 Task: Add a column "Ticket form".
Action: Mouse moved to (317, 408)
Screenshot: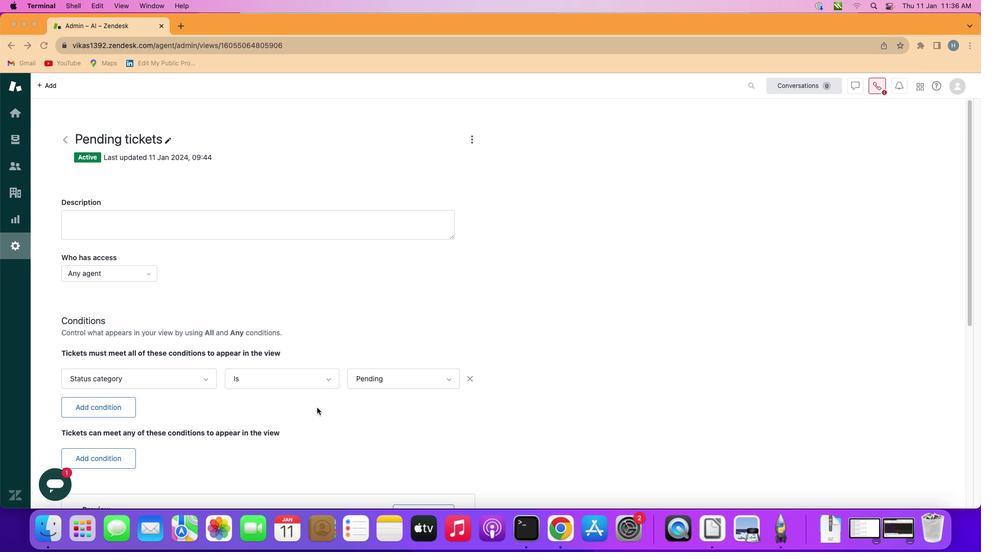 
Action: Mouse pressed left at (317, 408)
Screenshot: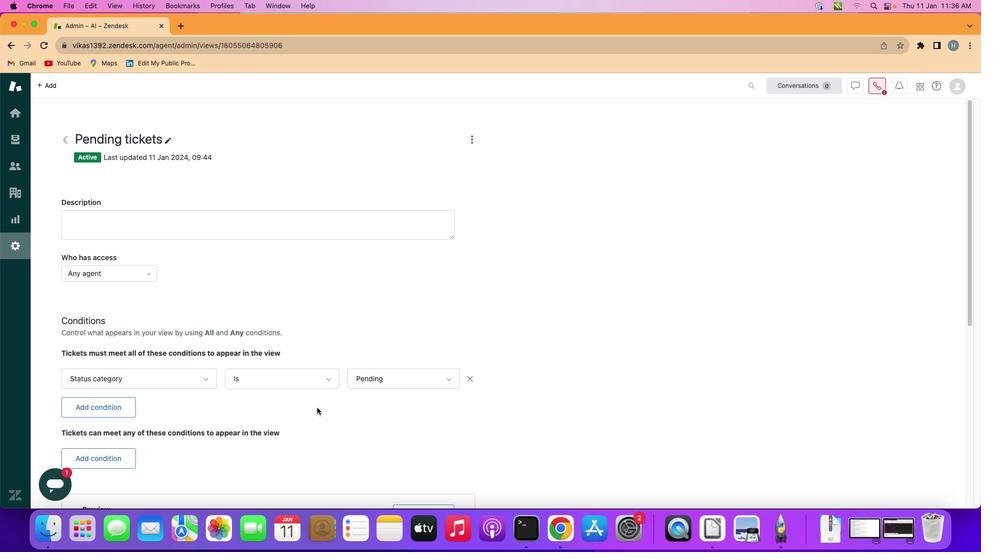 
Action: Mouse moved to (318, 408)
Screenshot: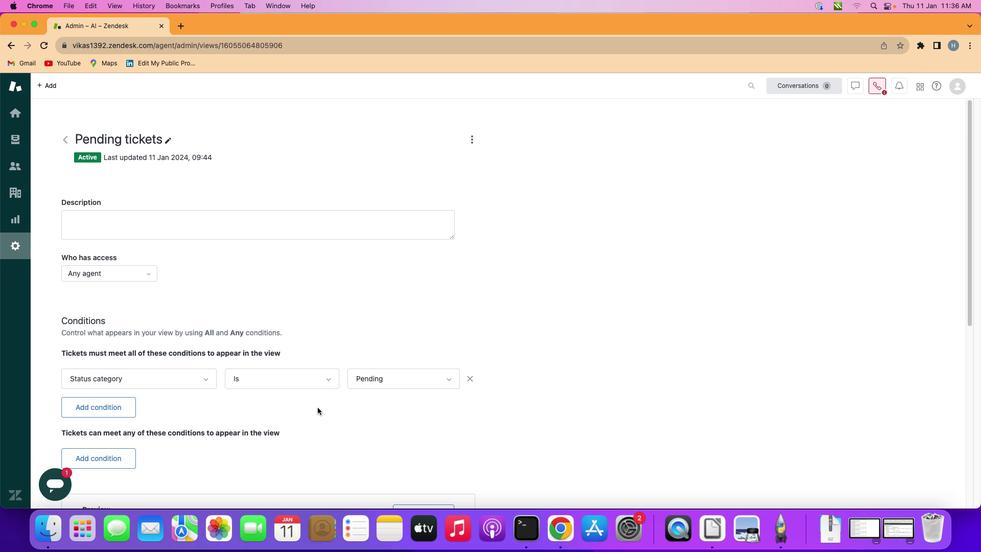 
Action: Mouse scrolled (318, 408) with delta (0, 0)
Screenshot: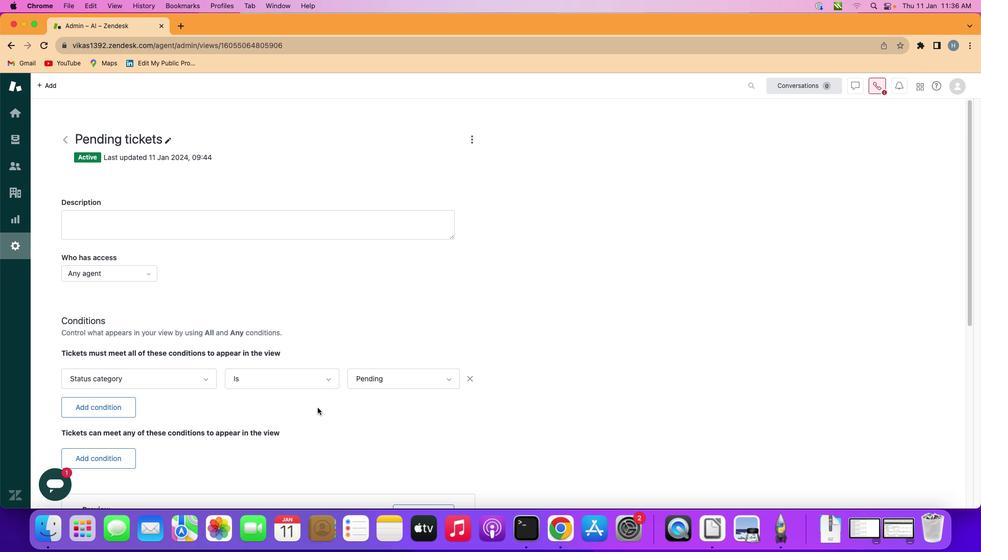 
Action: Mouse scrolled (318, 408) with delta (0, 0)
Screenshot: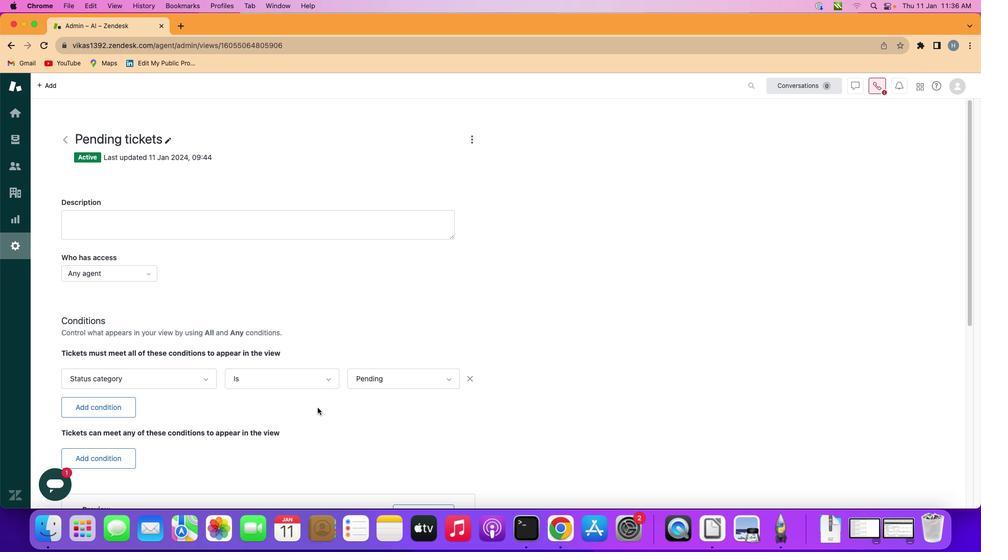 
Action: Mouse scrolled (318, 408) with delta (0, -1)
Screenshot: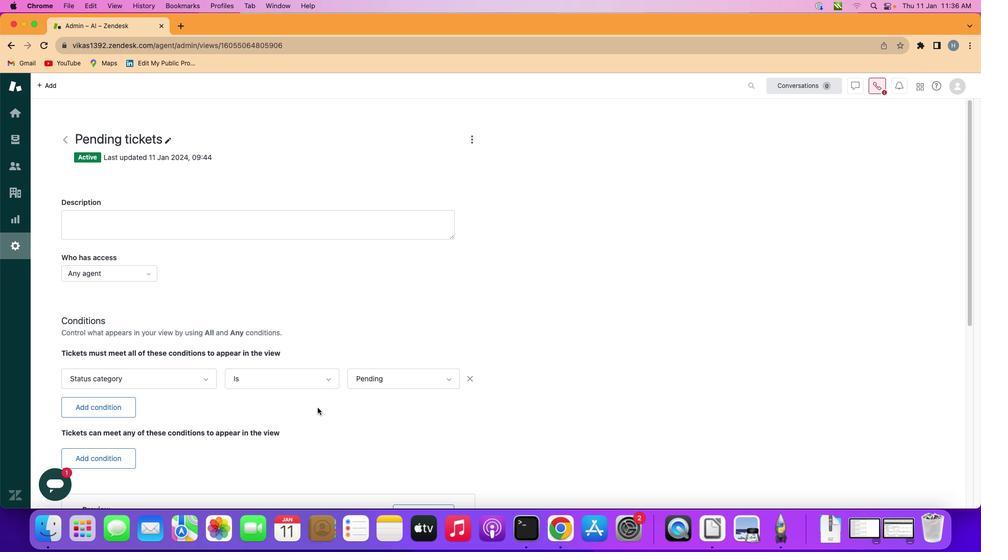 
Action: Mouse scrolled (318, 408) with delta (0, -2)
Screenshot: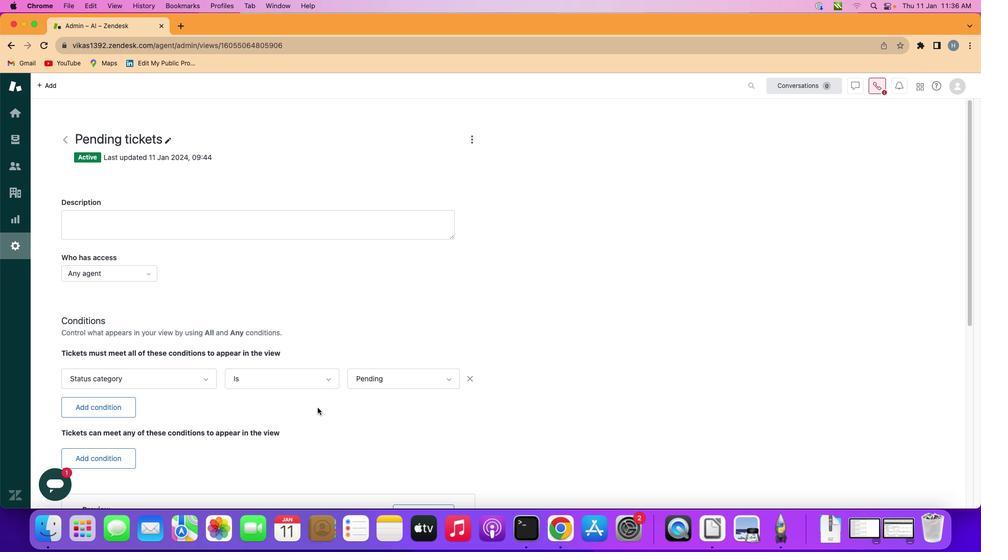 
Action: Mouse scrolled (318, 408) with delta (0, -2)
Screenshot: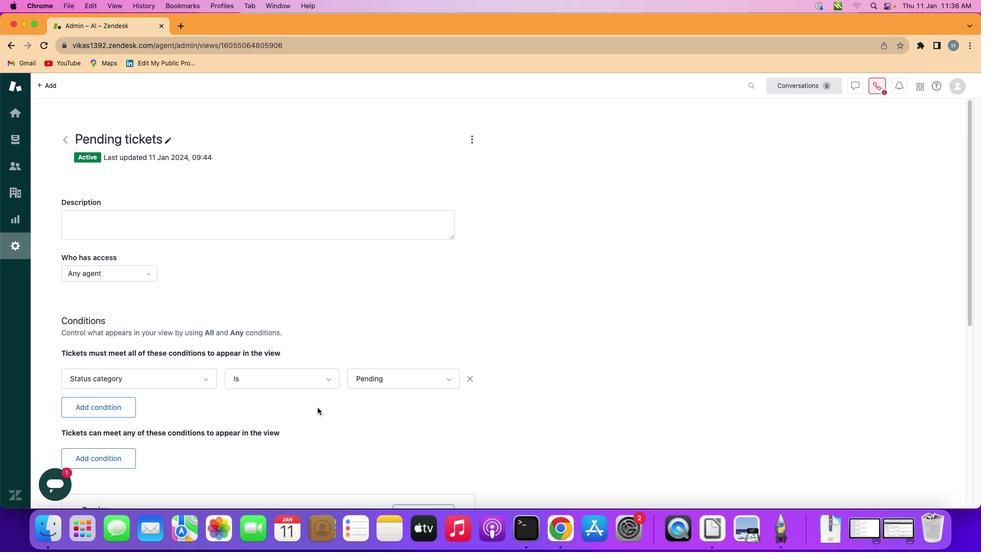 
Action: Mouse scrolled (318, 408) with delta (0, 0)
Screenshot: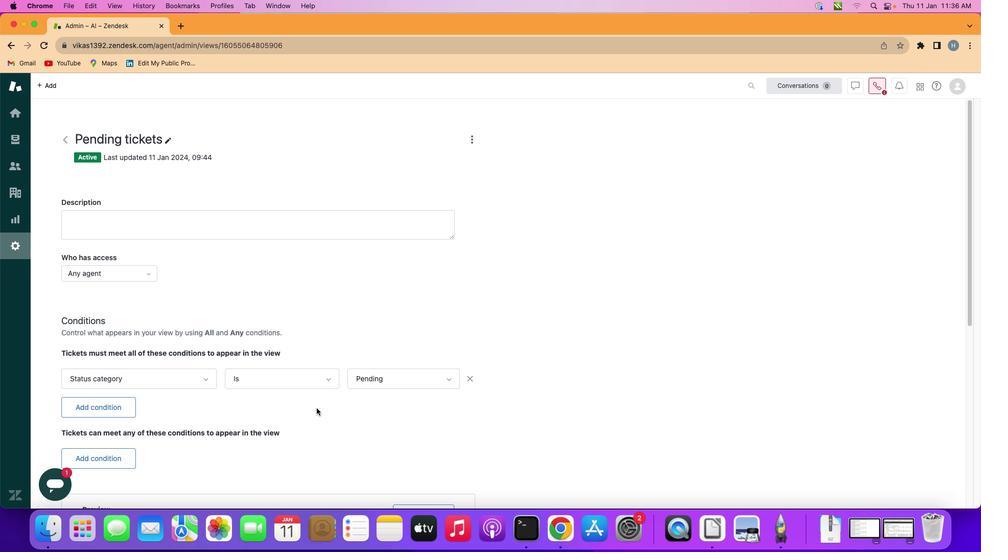 
Action: Mouse moved to (317, 408)
Screenshot: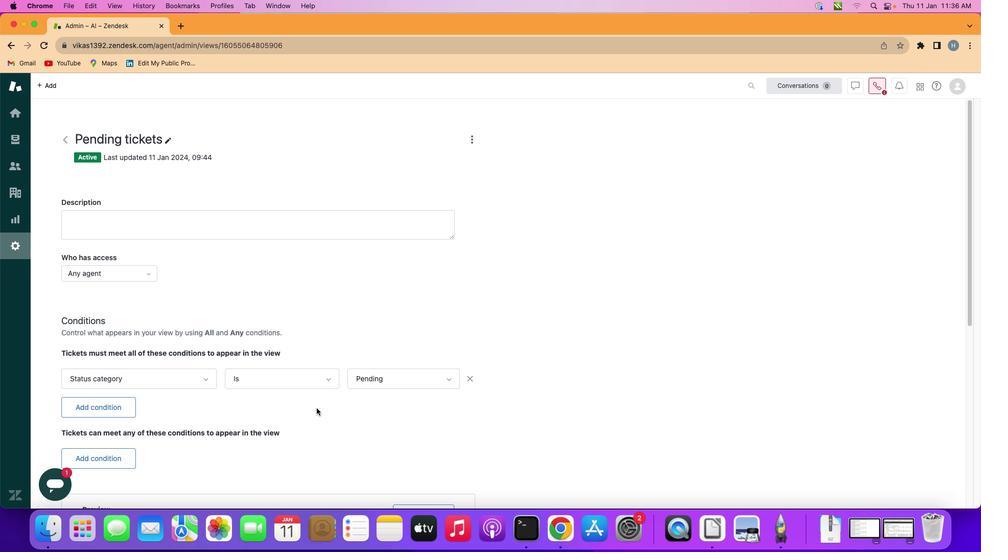 
Action: Mouse scrolled (317, 408) with delta (0, 0)
Screenshot: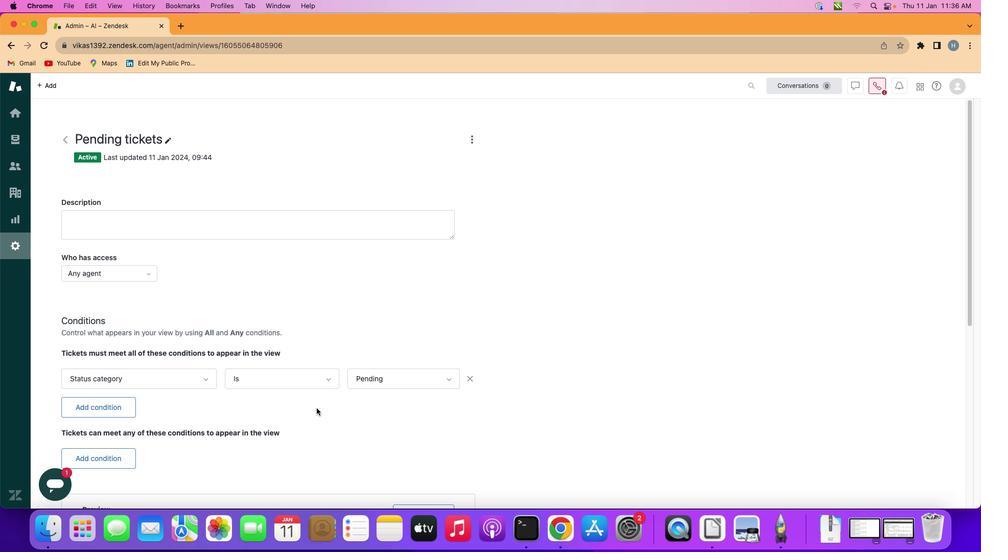 
Action: Mouse scrolled (317, 408) with delta (0, 0)
Screenshot: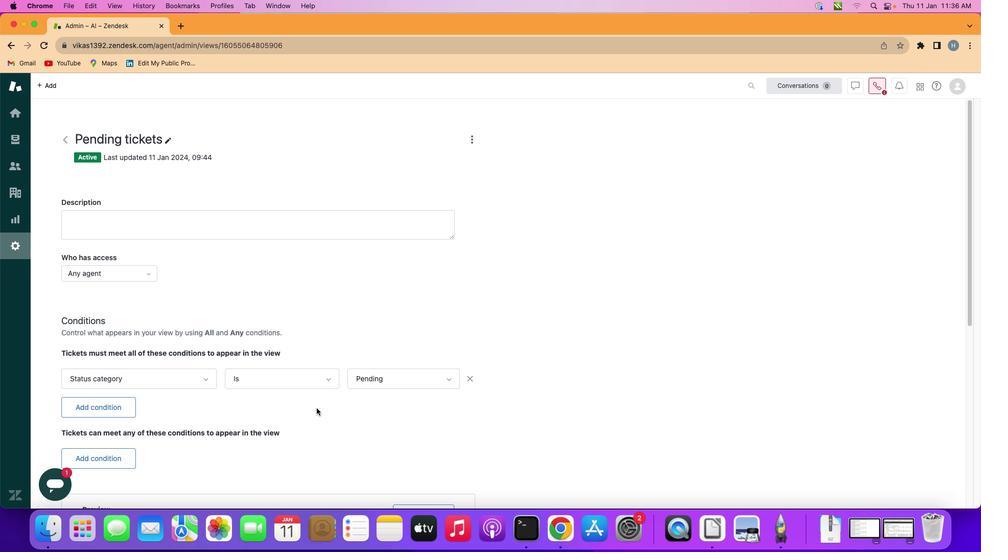 
Action: Mouse scrolled (317, 408) with delta (0, -1)
Screenshot: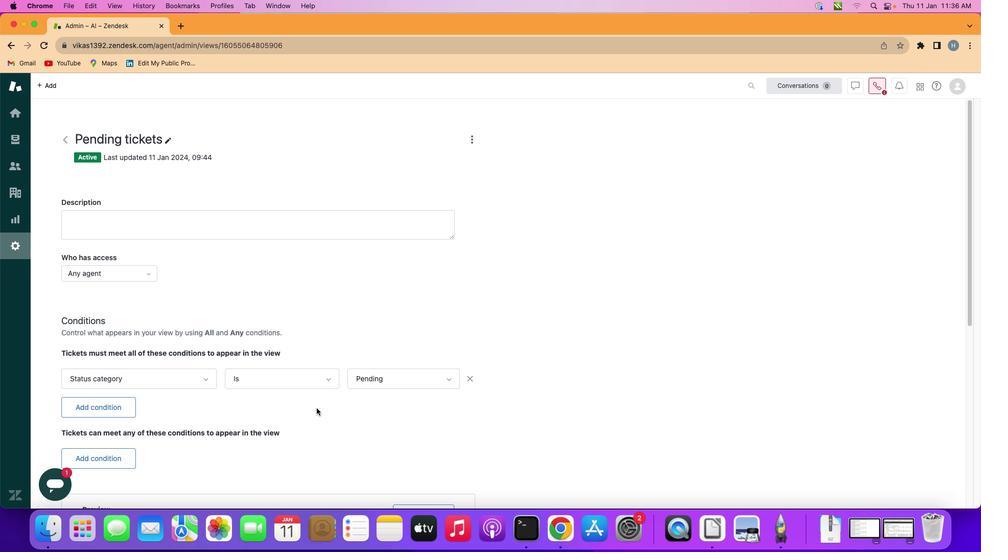 
Action: Mouse moved to (325, 418)
Screenshot: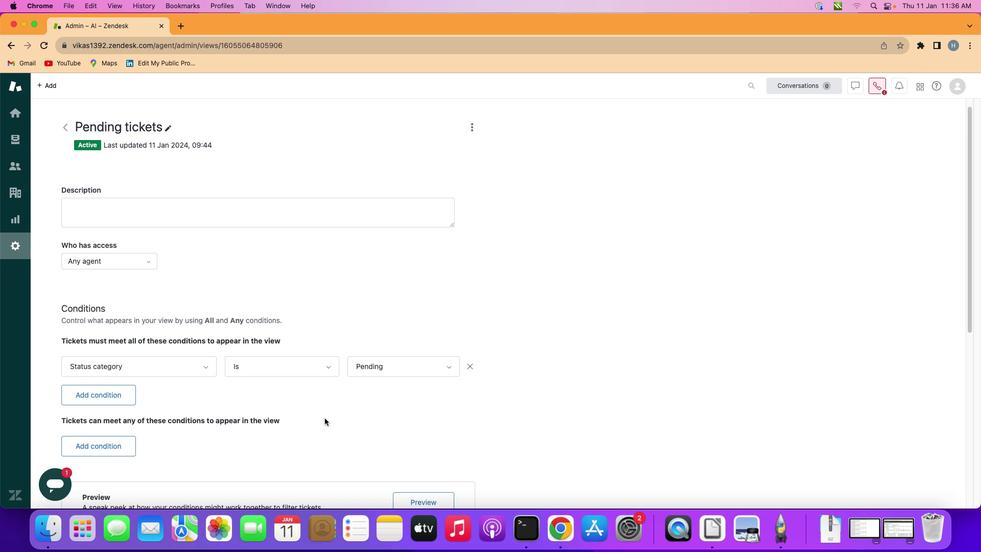 
Action: Mouse scrolled (325, 418) with delta (0, 0)
Screenshot: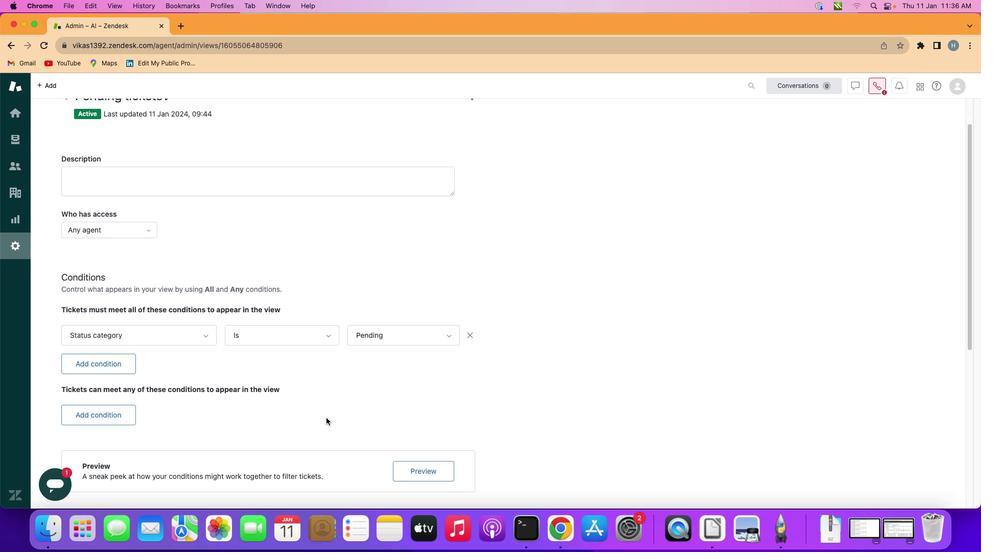 
Action: Mouse scrolled (325, 418) with delta (0, 0)
Screenshot: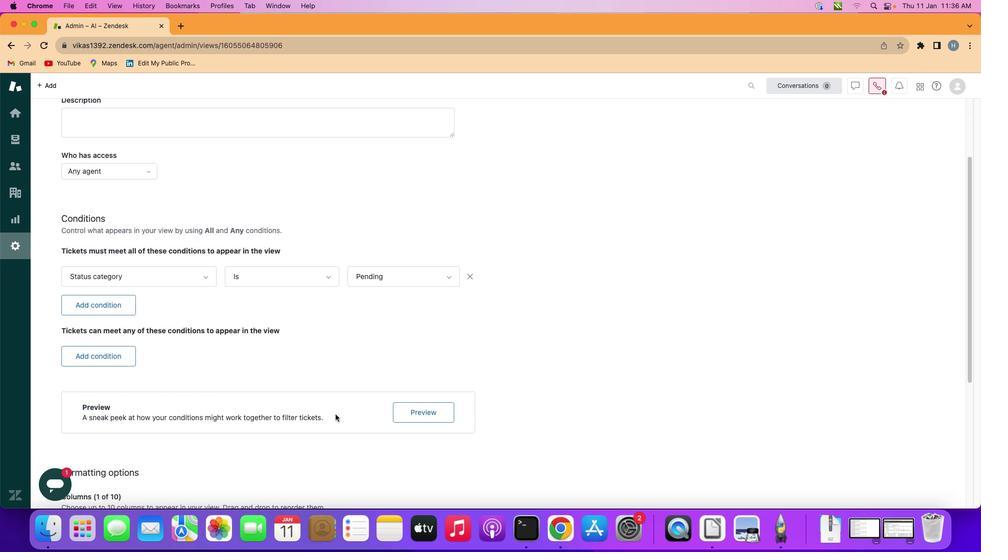 
Action: Mouse scrolled (325, 418) with delta (0, 1)
Screenshot: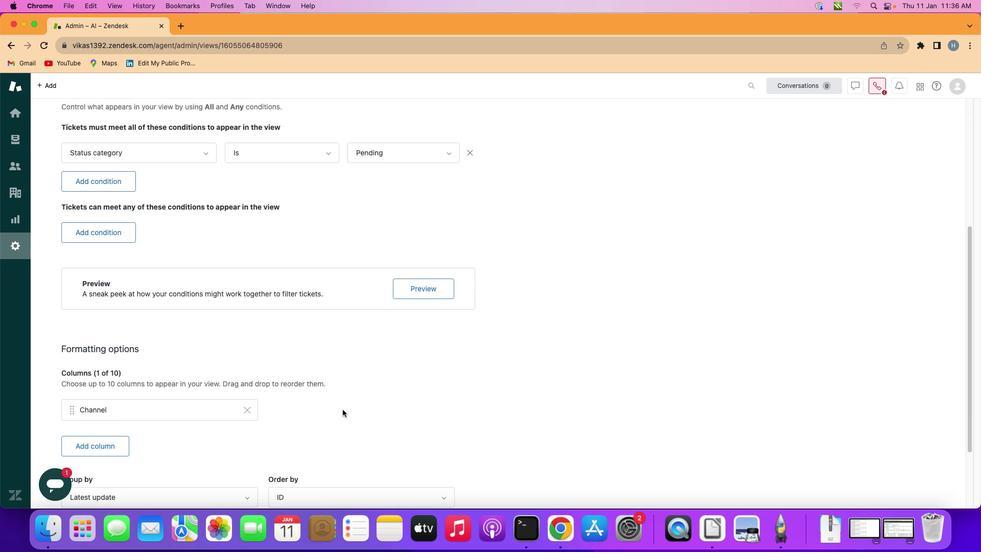 
Action: Mouse scrolled (325, 418) with delta (0, -1)
Screenshot: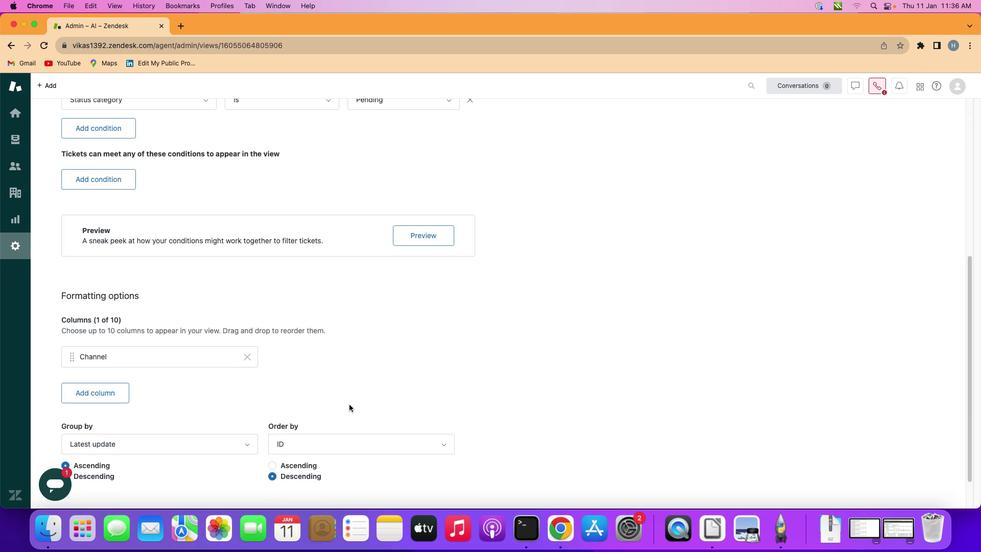 
Action: Mouse scrolled (325, 418) with delta (0, -1)
Screenshot: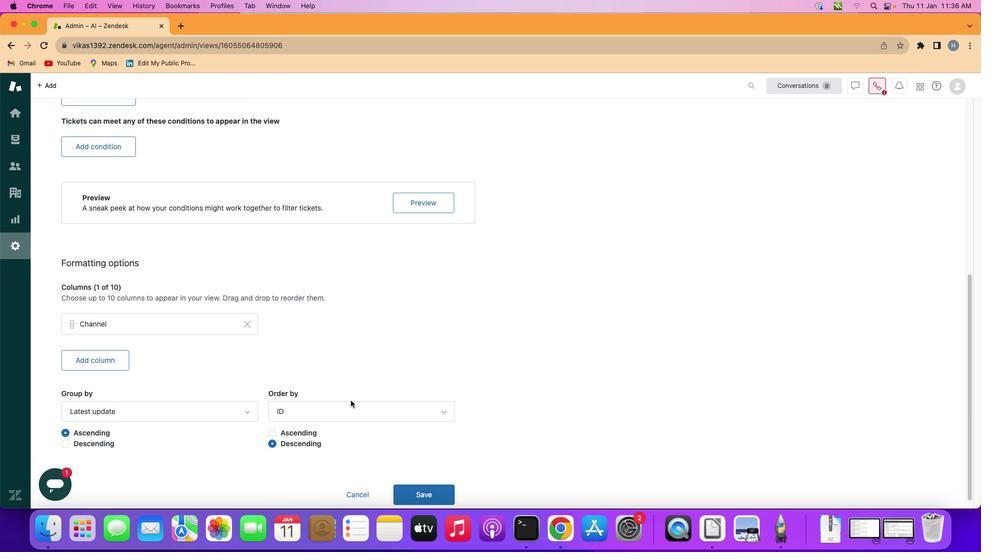 
Action: Mouse scrolled (325, 418) with delta (0, -2)
Screenshot: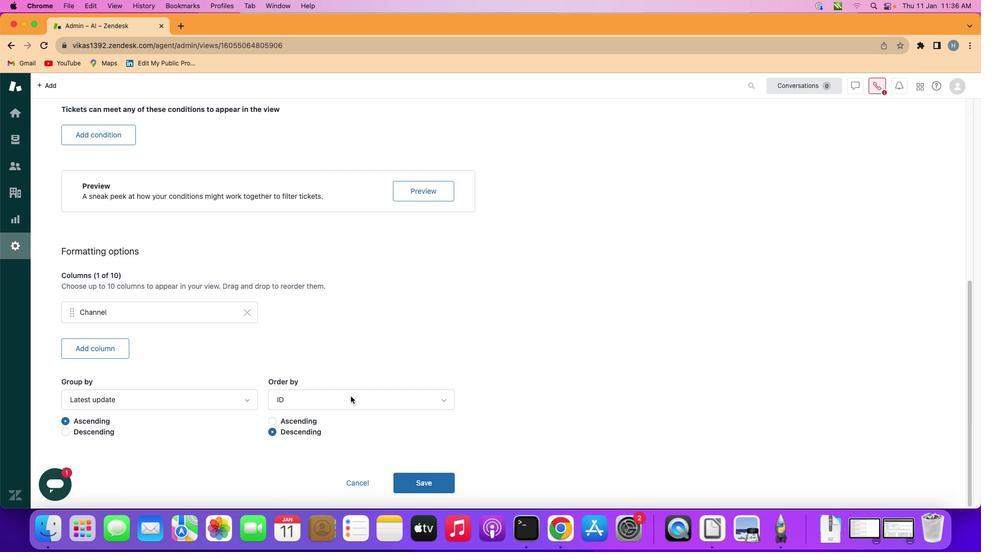 
Action: Mouse moved to (339, 412)
Screenshot: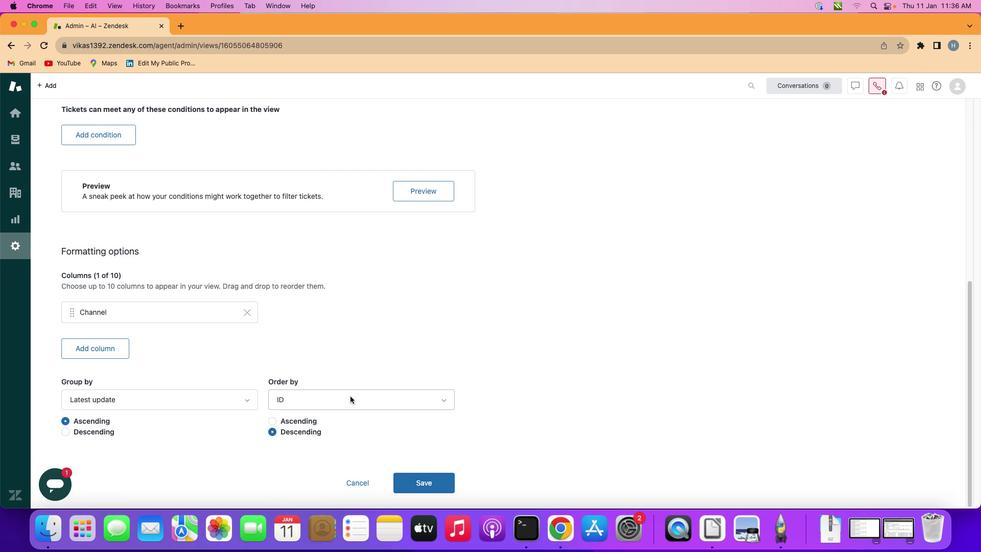 
Action: Mouse scrolled (339, 412) with delta (0, -2)
Screenshot: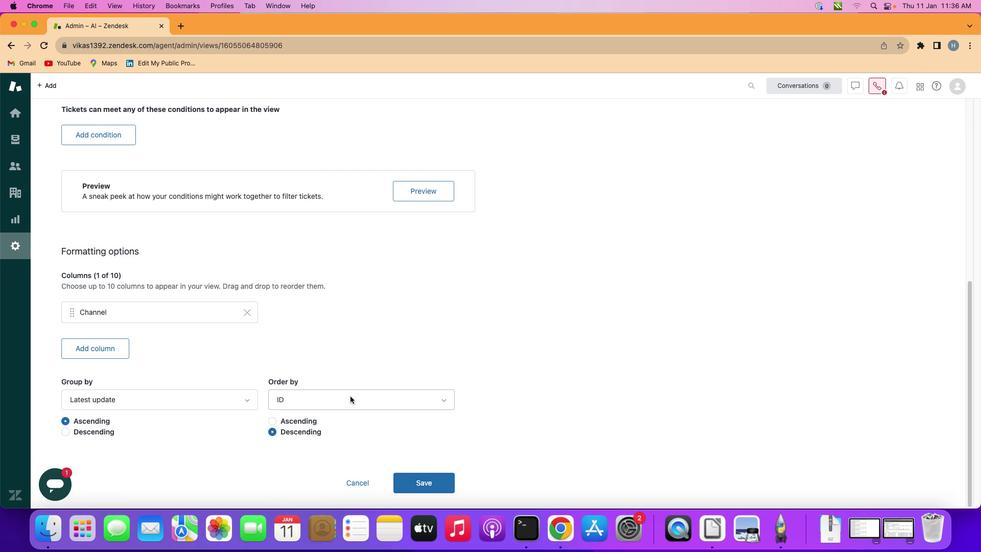 
Action: Mouse moved to (350, 396)
Screenshot: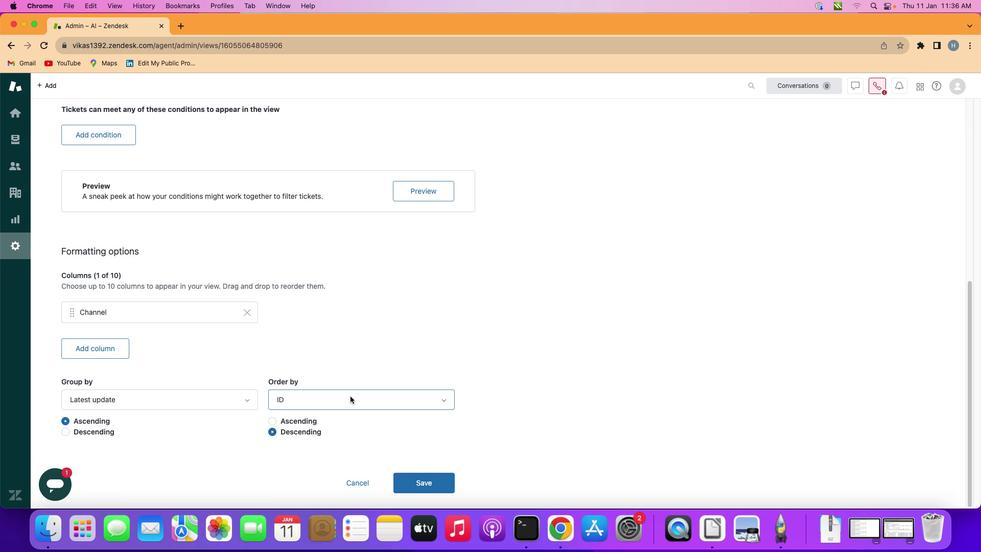 
Action: Mouse scrolled (350, 396) with delta (0, 0)
Screenshot: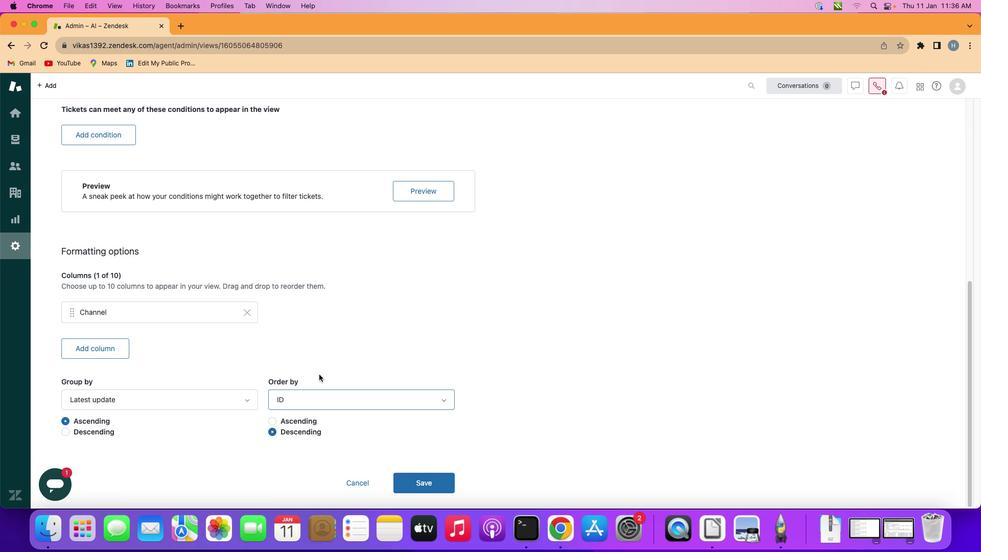 
Action: Mouse scrolled (350, 396) with delta (0, 0)
Screenshot: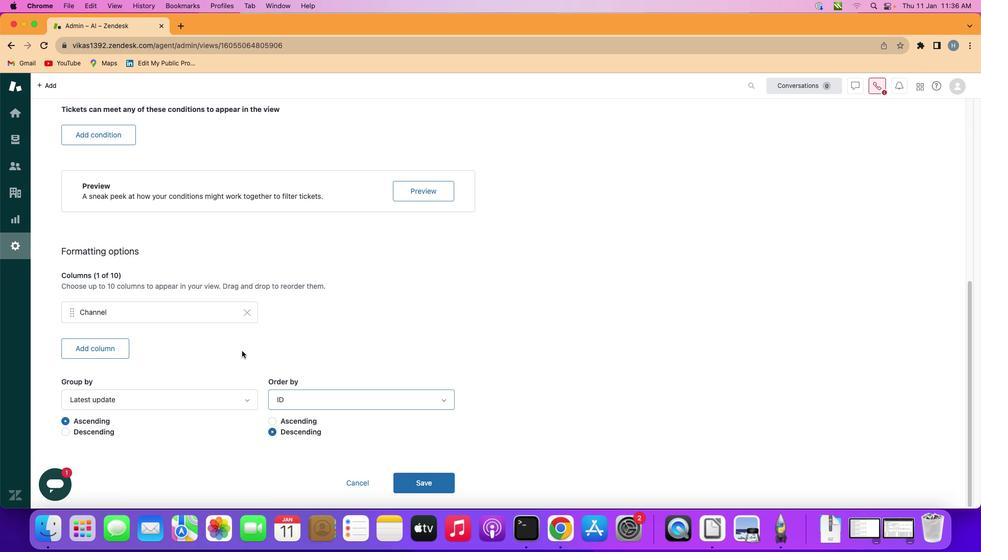 
Action: Mouse scrolled (350, 396) with delta (0, -1)
Screenshot: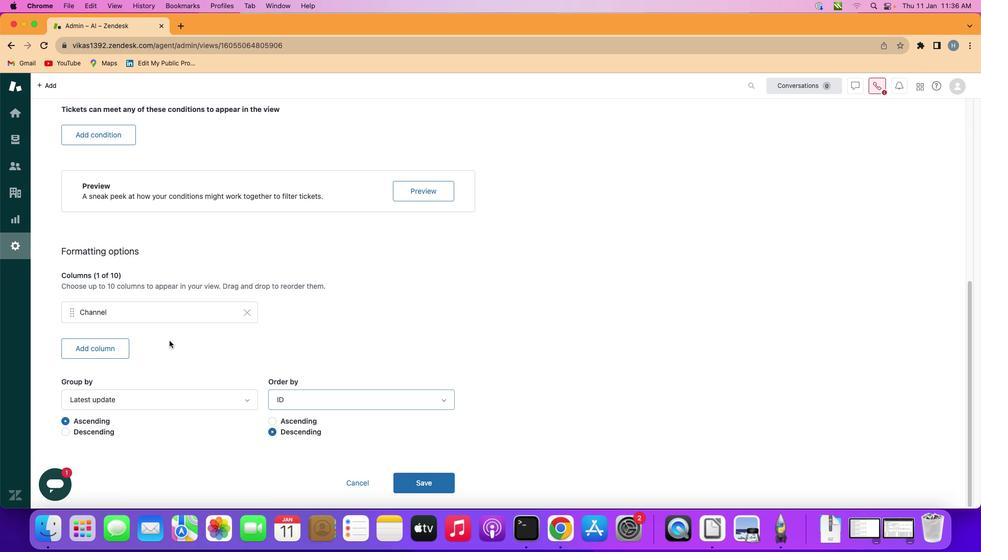 
Action: Mouse moved to (118, 351)
Screenshot: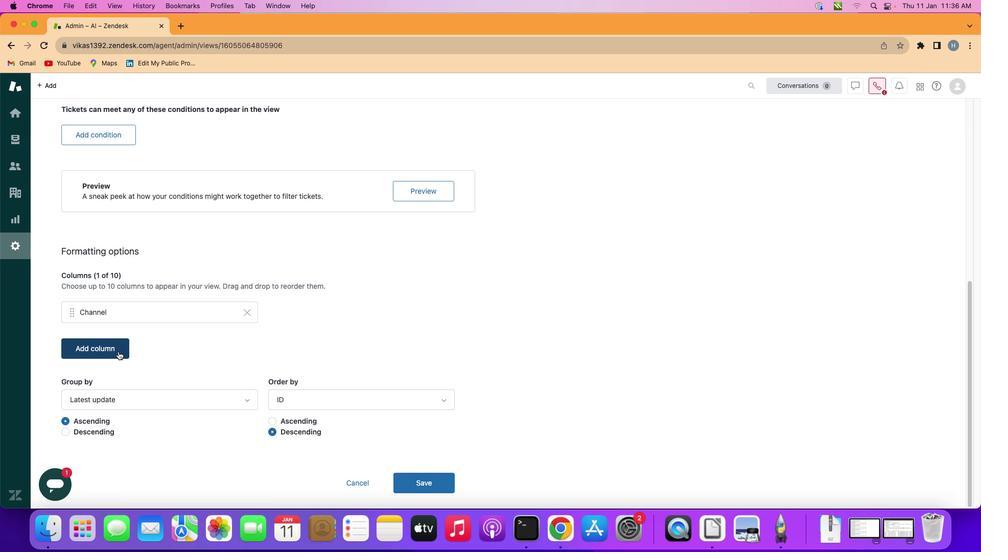 
Action: Mouse pressed left at (118, 351)
Screenshot: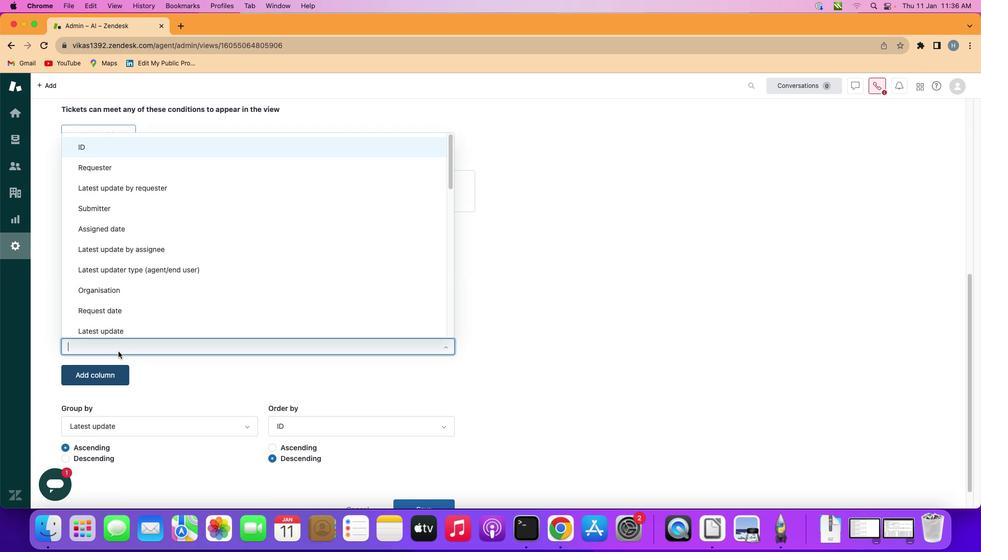 
Action: Mouse moved to (178, 258)
Screenshot: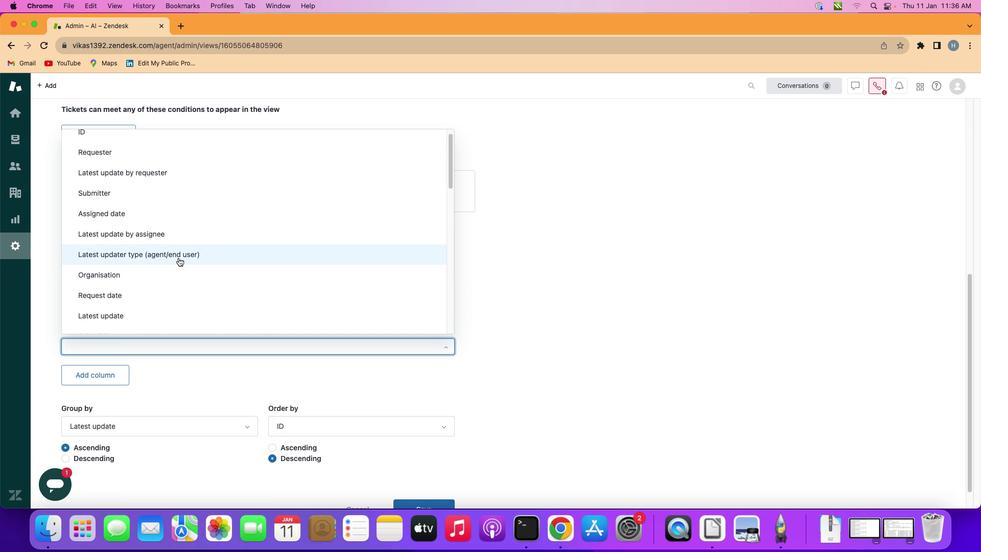 
Action: Mouse scrolled (178, 258) with delta (0, 0)
Screenshot: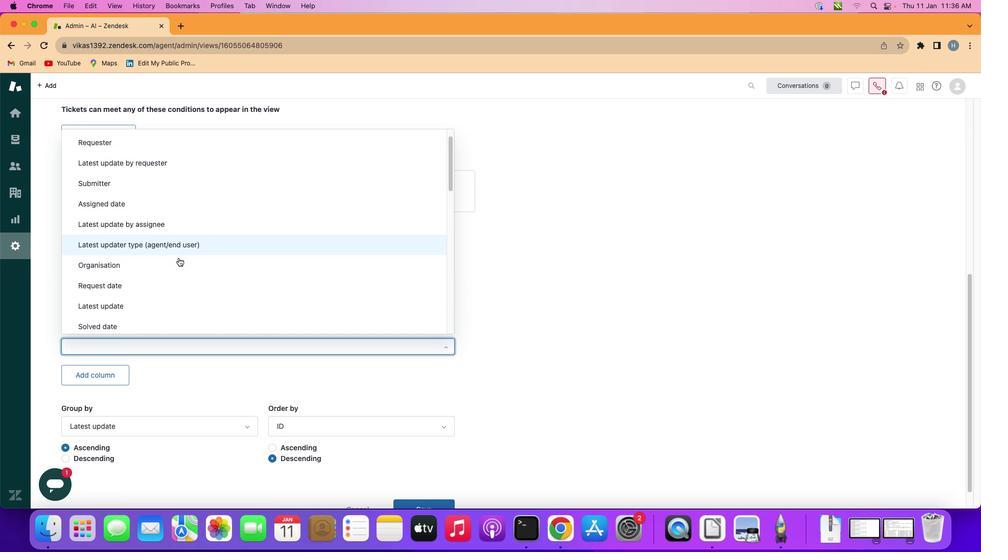 
Action: Mouse scrolled (178, 258) with delta (0, 0)
Screenshot: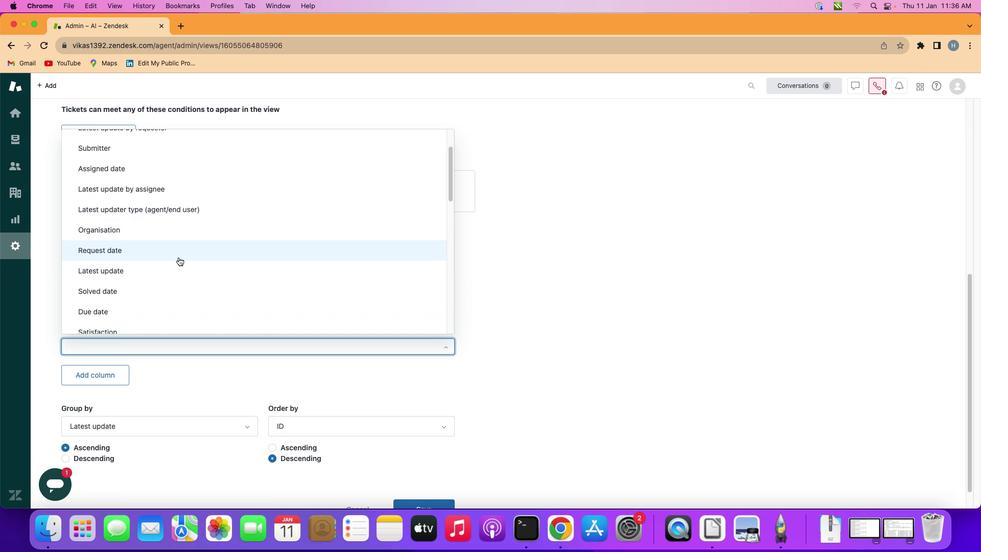 
Action: Mouse scrolled (178, 258) with delta (0, 0)
Screenshot: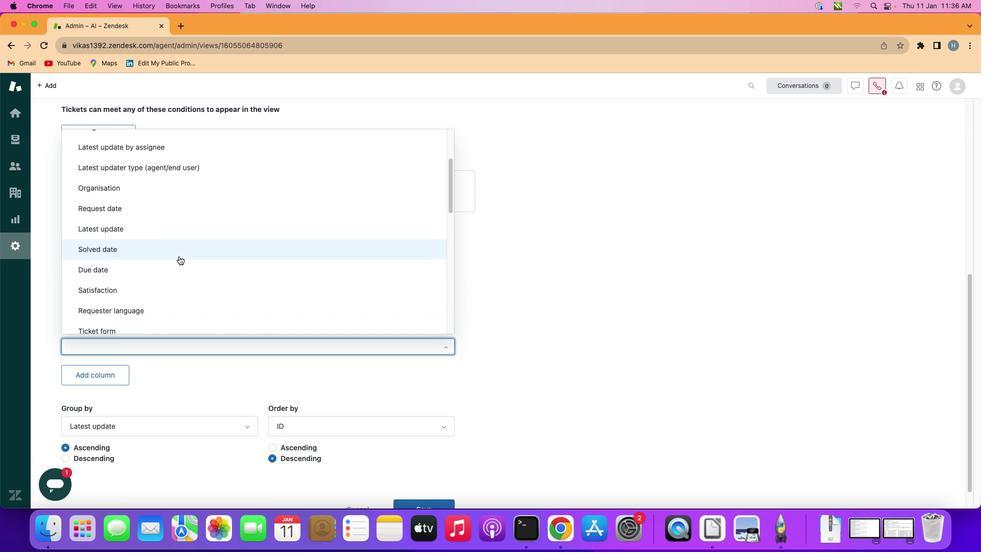 
Action: Mouse scrolled (178, 258) with delta (0, -1)
Screenshot: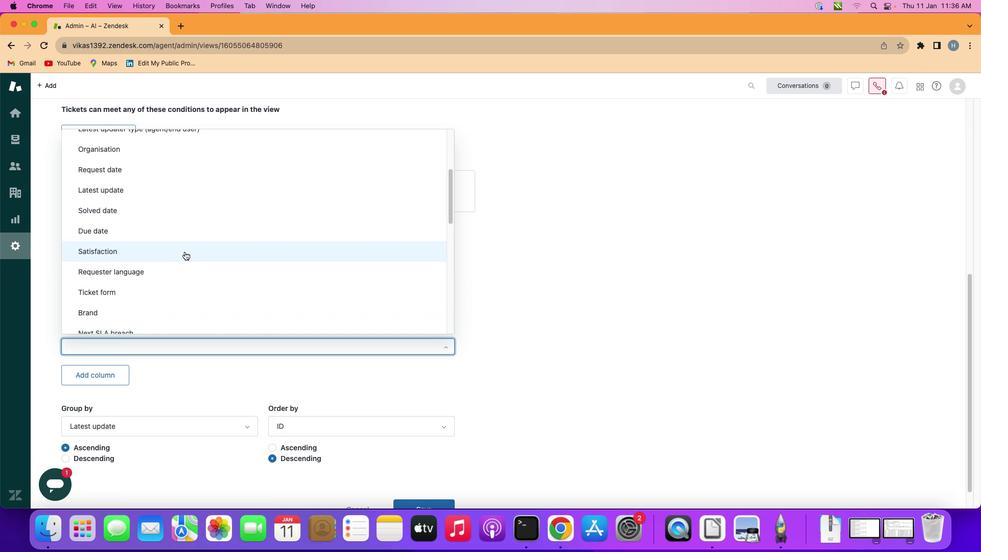 
Action: Mouse moved to (178, 257)
Screenshot: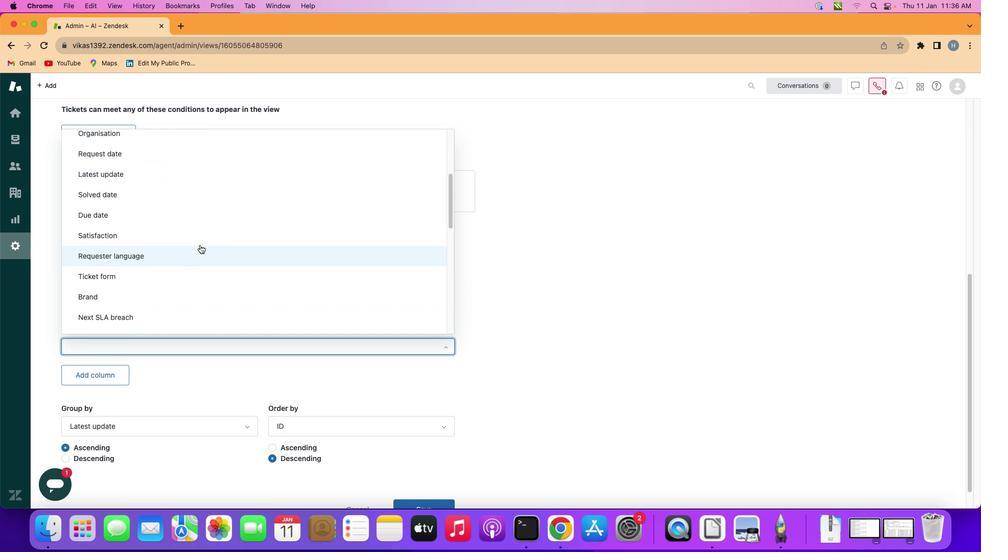 
Action: Mouse scrolled (178, 257) with delta (0, -1)
Screenshot: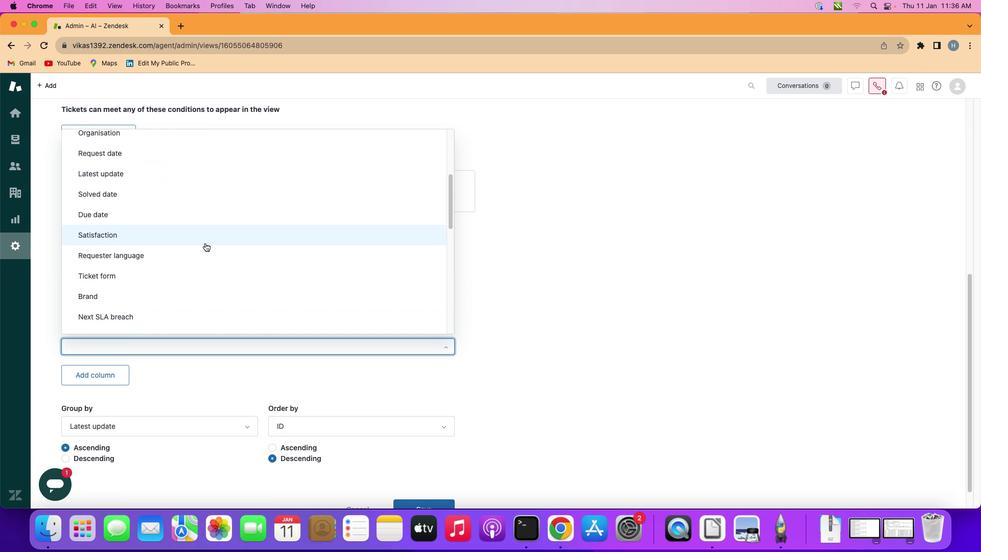 
Action: Mouse moved to (223, 238)
Screenshot: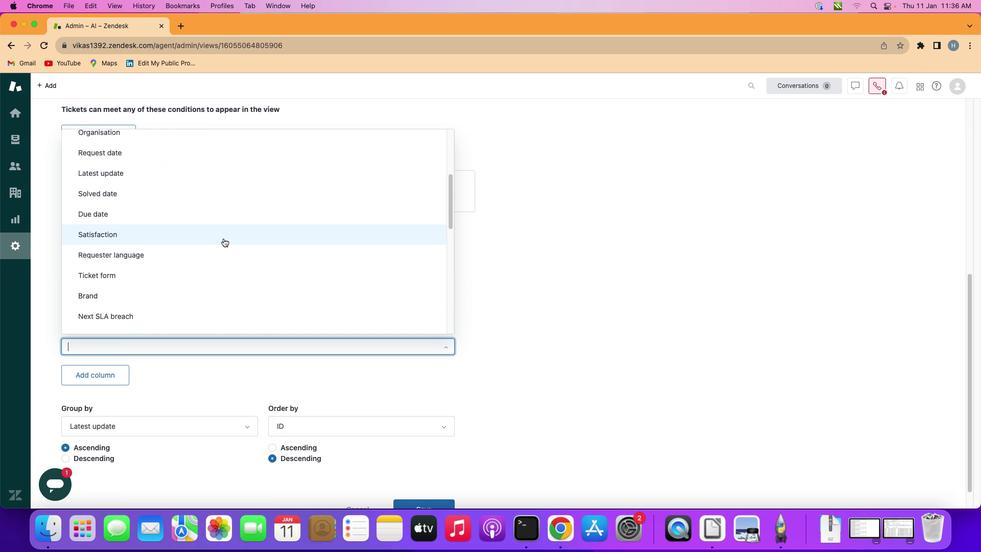 
Action: Mouse scrolled (223, 238) with delta (0, 0)
Screenshot: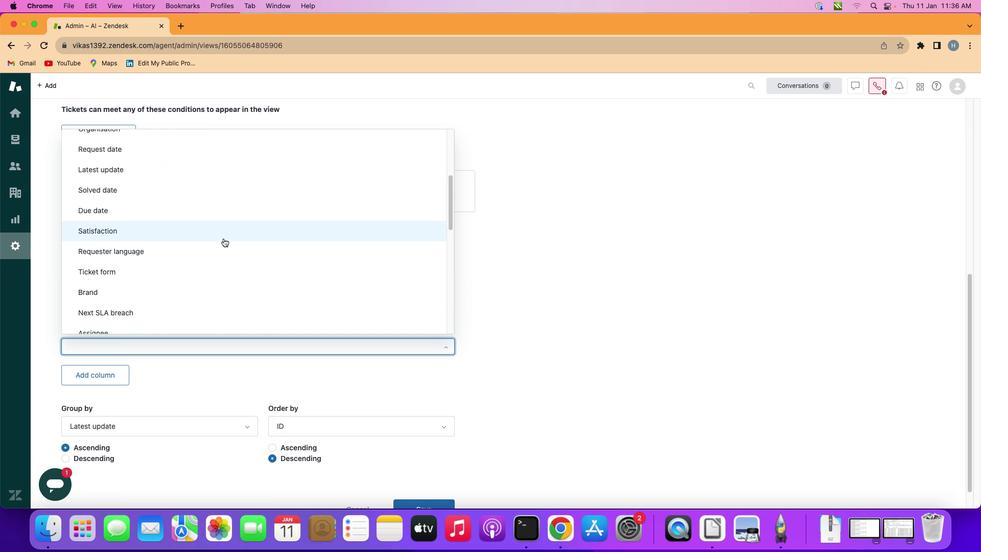 
Action: Mouse scrolled (223, 238) with delta (0, 0)
Screenshot: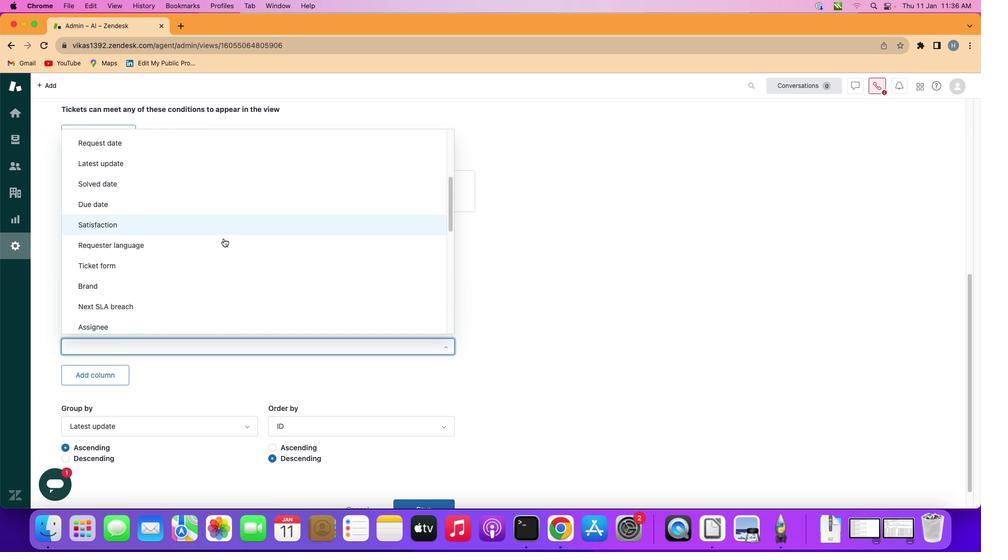 
Action: Mouse scrolled (223, 238) with delta (0, 0)
Screenshot: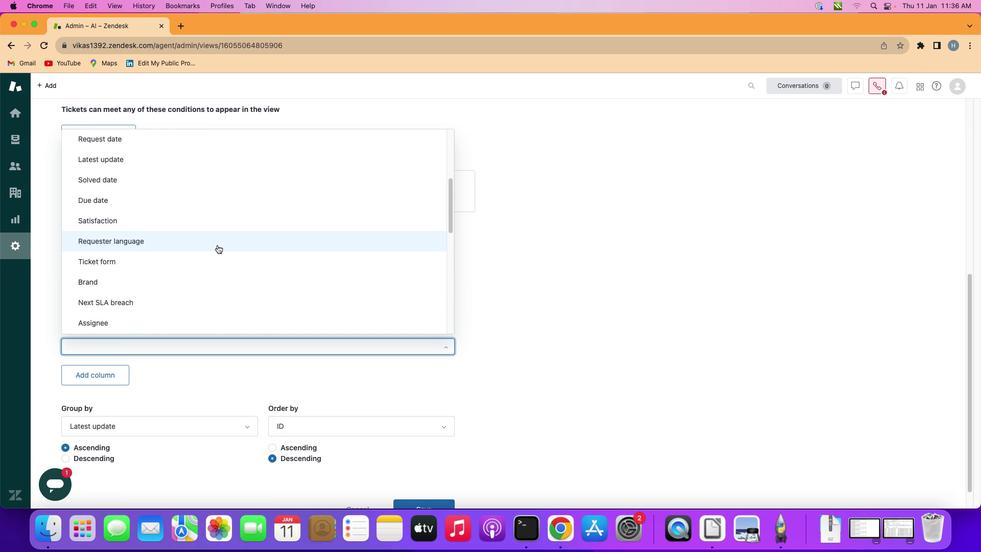 
Action: Mouse moved to (193, 263)
Screenshot: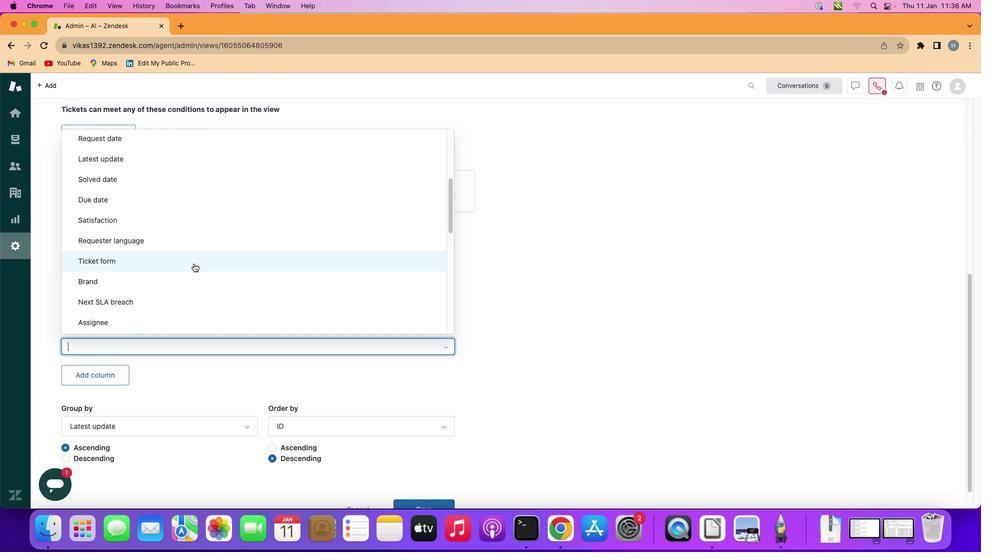 
Action: Mouse pressed left at (193, 263)
Screenshot: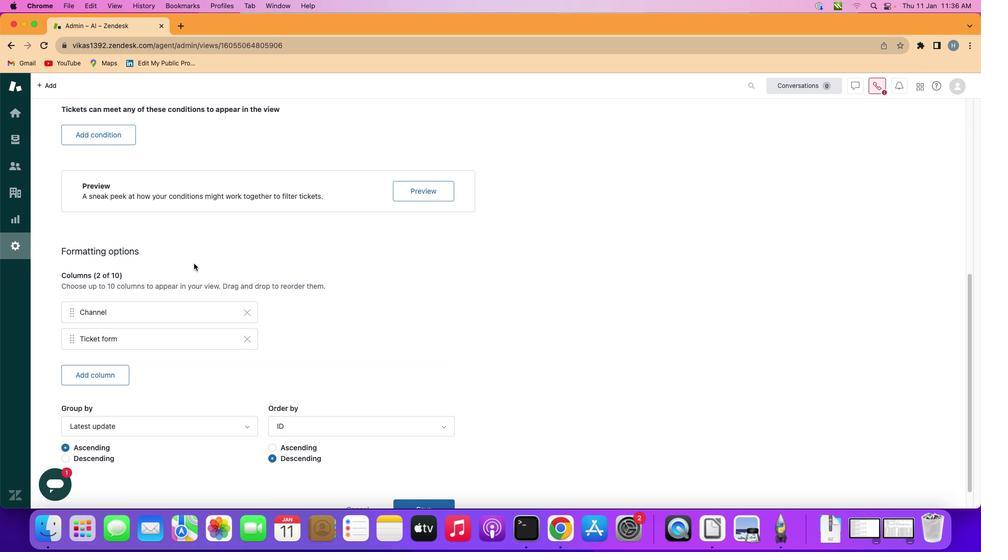
Action: Mouse moved to (193, 263)
Screenshot: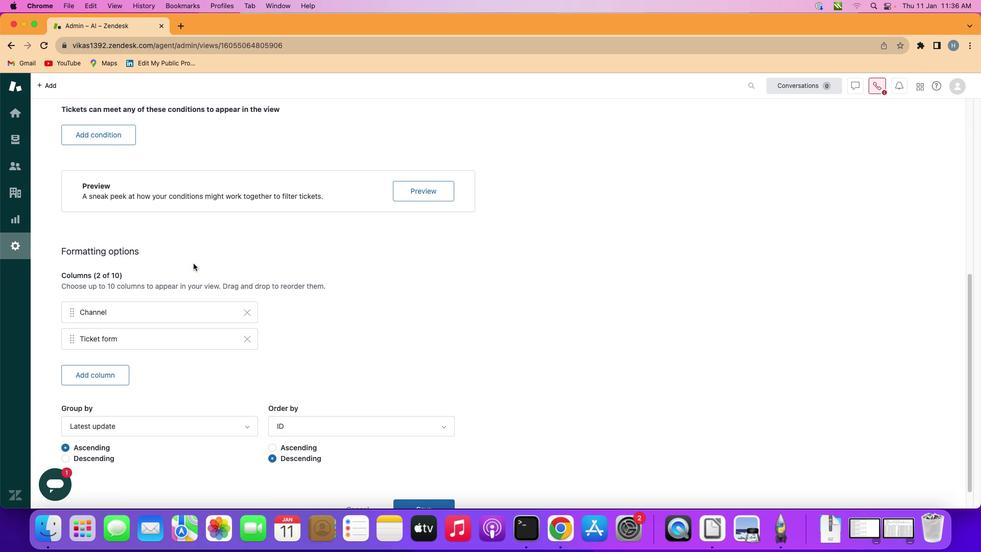 
